 Task: Select the list of price books displayed as a table
Action: Mouse scrolled (532, 149) with delta (0, 0)
Screenshot: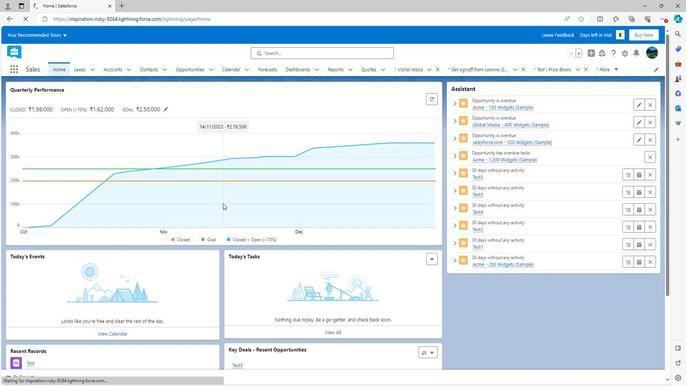 
Action: Mouse scrolled (532, 149) with delta (0, 0)
Screenshot: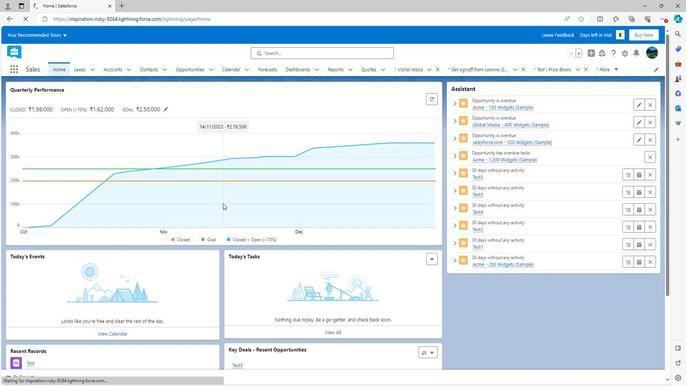 
Action: Mouse scrolled (532, 149) with delta (0, 0)
Screenshot: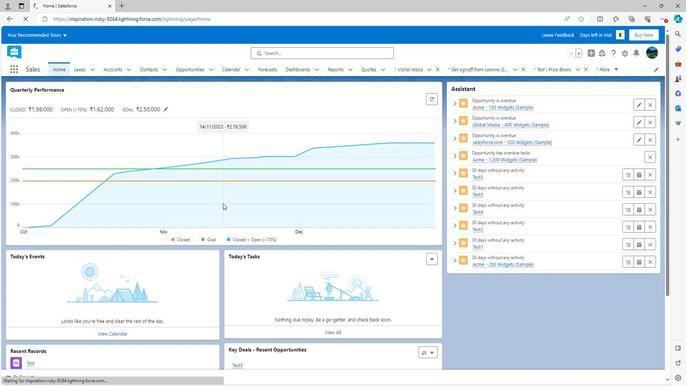 
Action: Mouse scrolled (532, 150) with delta (0, 0)
Screenshot: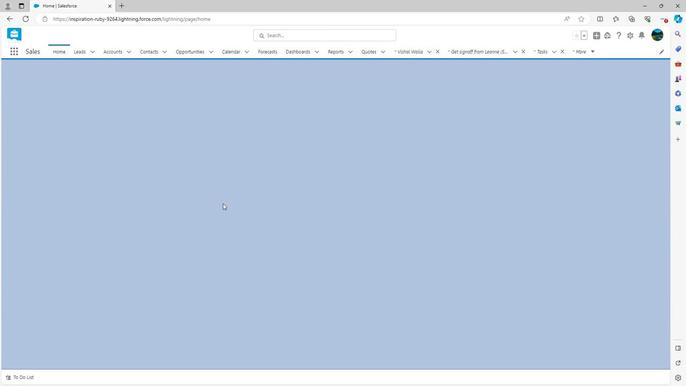
Action: Mouse scrolled (532, 150) with delta (0, 0)
Screenshot: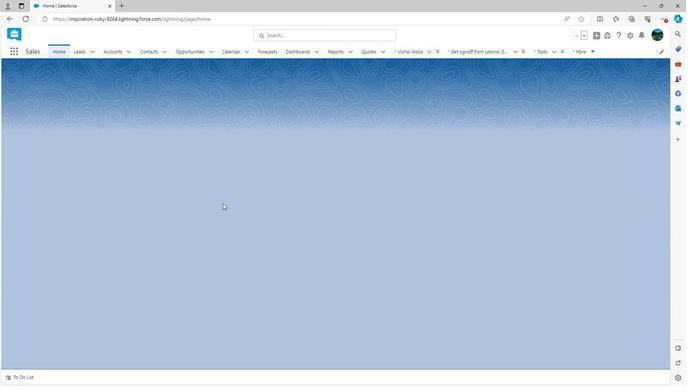 
Action: Mouse scrolled (532, 150) with delta (0, 0)
Screenshot: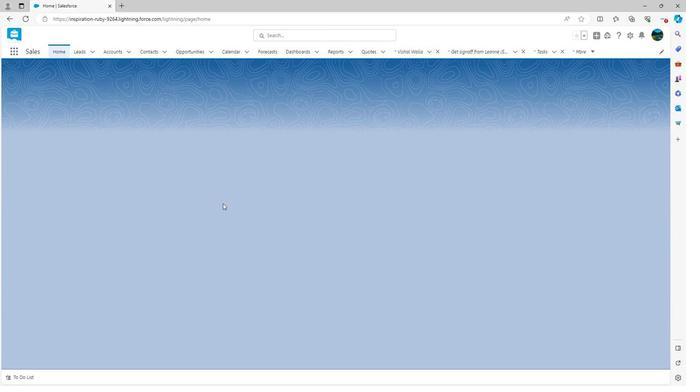 
Action: Mouse scrolled (532, 149) with delta (0, 0)
Screenshot: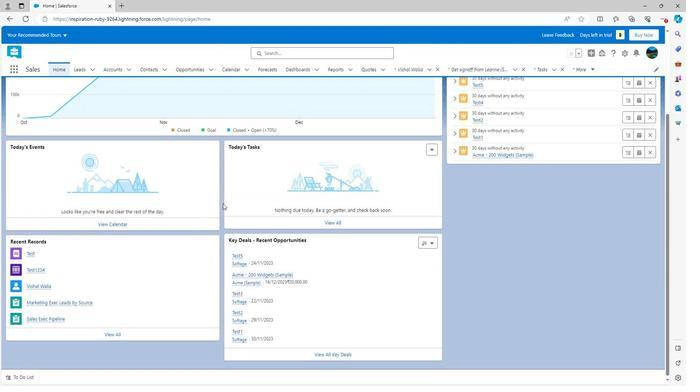
Action: Mouse scrolled (532, 149) with delta (0, 0)
Screenshot: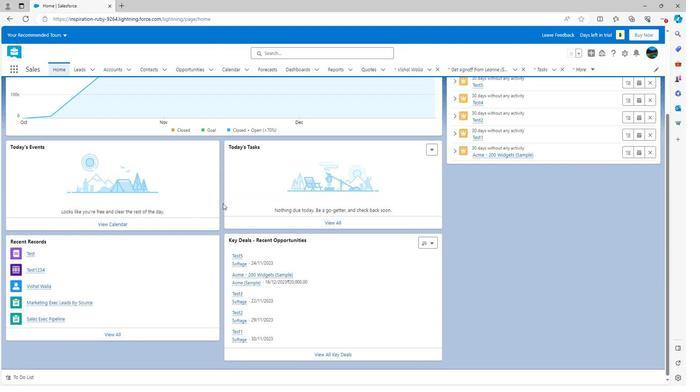 
Action: Mouse scrolled (532, 149) with delta (0, 0)
Screenshot: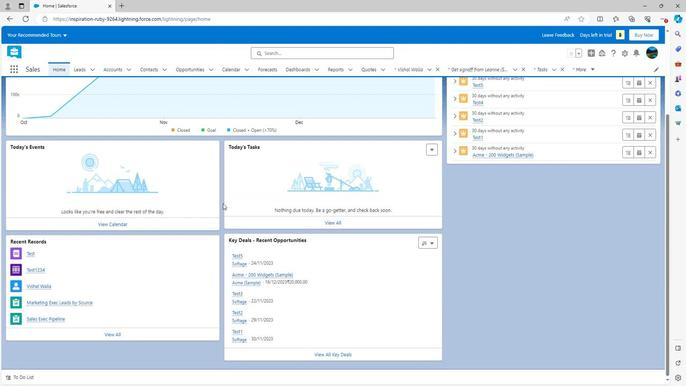 
Action: Mouse scrolled (532, 149) with delta (0, 0)
Screenshot: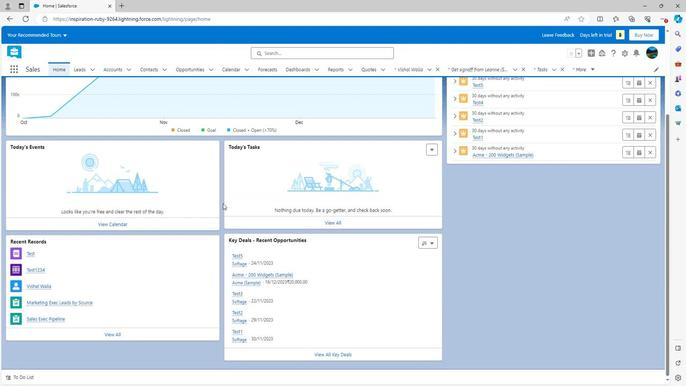 
Action: Mouse scrolled (532, 149) with delta (0, 0)
Screenshot: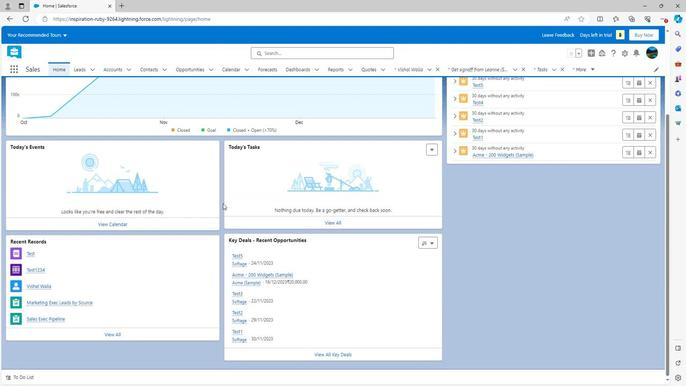 
Action: Mouse scrolled (532, 150) with delta (0, 0)
Screenshot: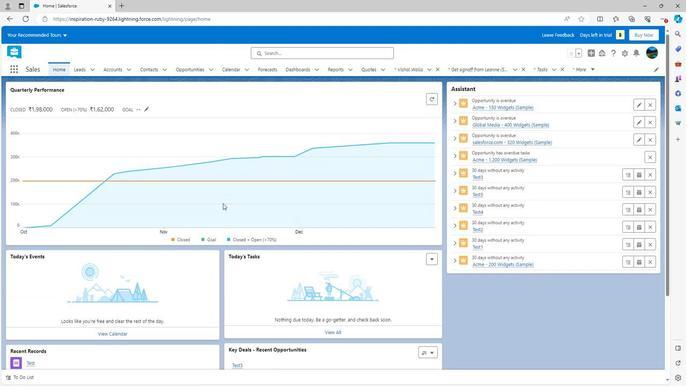 
Action: Mouse scrolled (532, 150) with delta (0, 0)
Screenshot: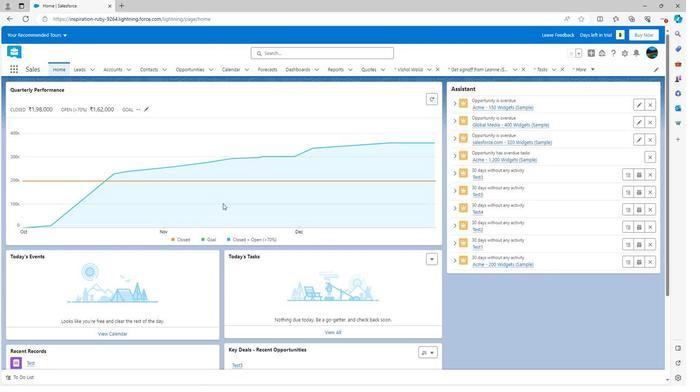 
Action: Mouse scrolled (532, 150) with delta (0, 0)
Screenshot: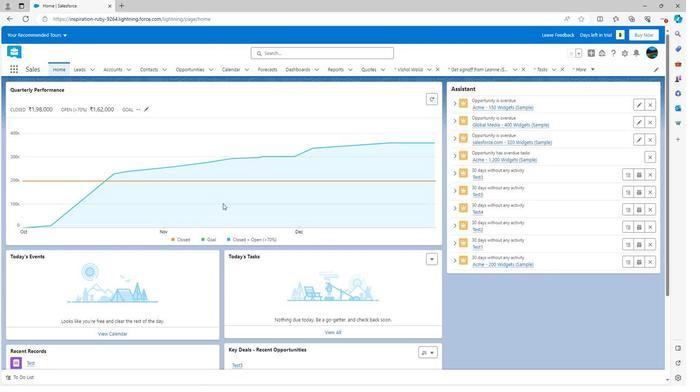 
Action: Mouse scrolled (532, 150) with delta (0, 0)
Screenshot: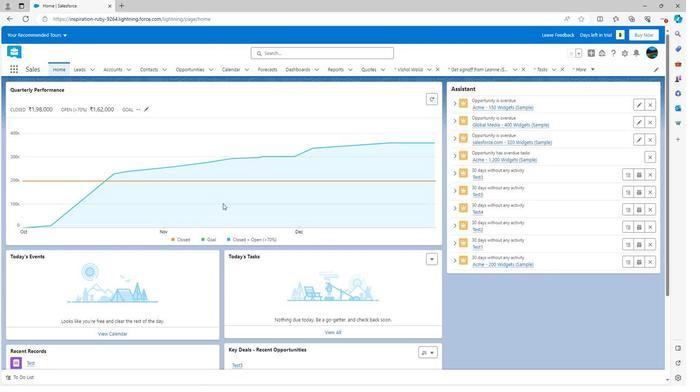 
Action: Mouse scrolled (532, 150) with delta (0, 0)
Screenshot: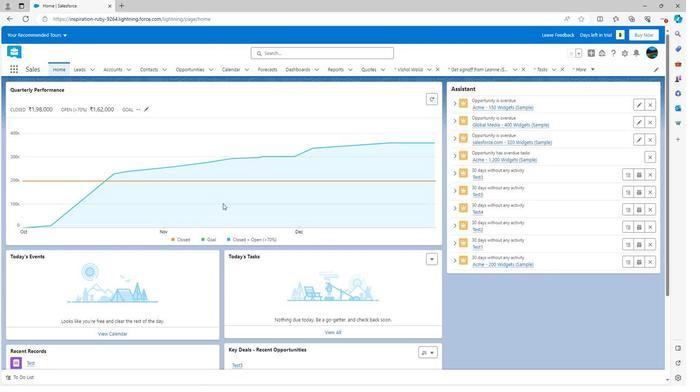 
Action: Mouse moved to (558, 76)
Screenshot: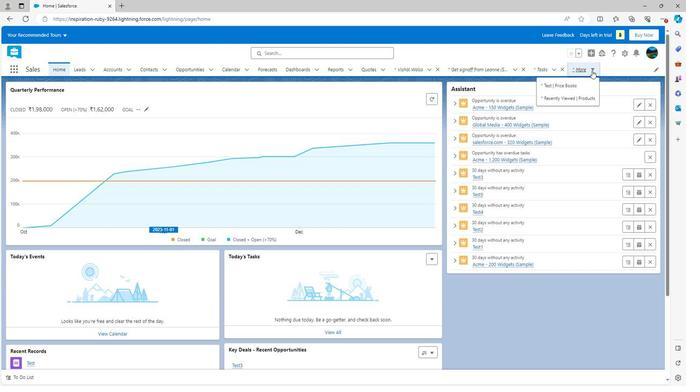 
Action: Mouse pressed left at (558, 76)
Screenshot: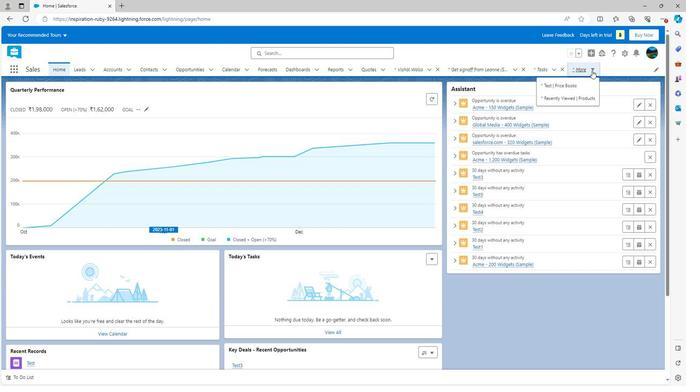 
Action: Mouse moved to (556, 85)
Screenshot: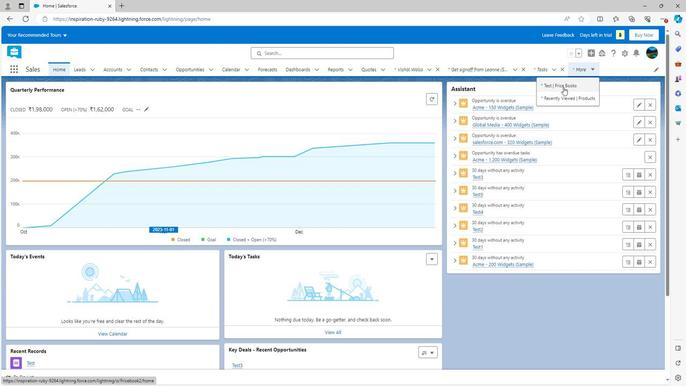 
Action: Mouse pressed left at (556, 85)
Screenshot: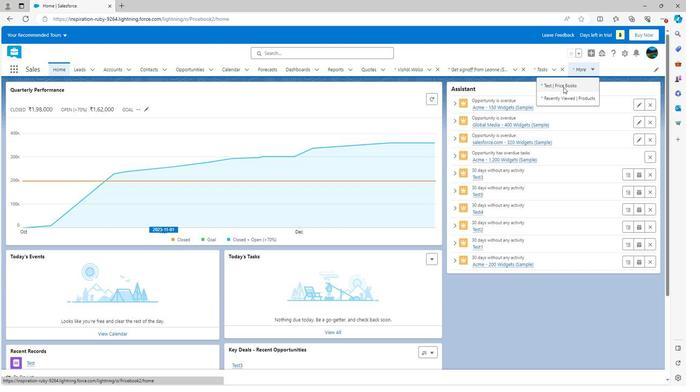 
Action: Mouse moved to (559, 94)
Screenshot: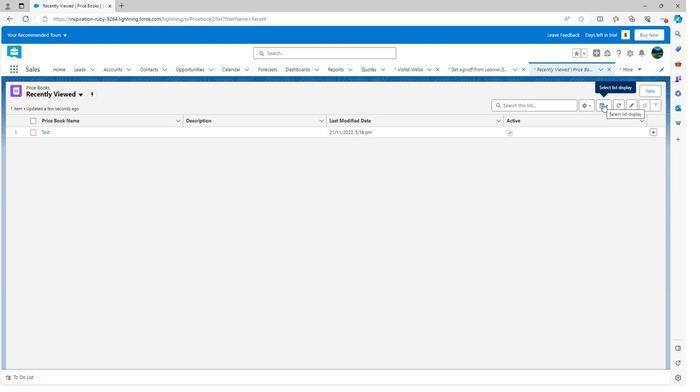 
Action: Mouse pressed left at (559, 94)
Screenshot: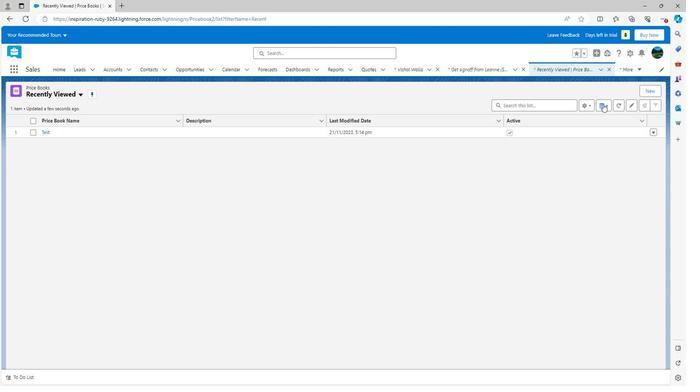
Action: Mouse moved to (559, 111)
Screenshot: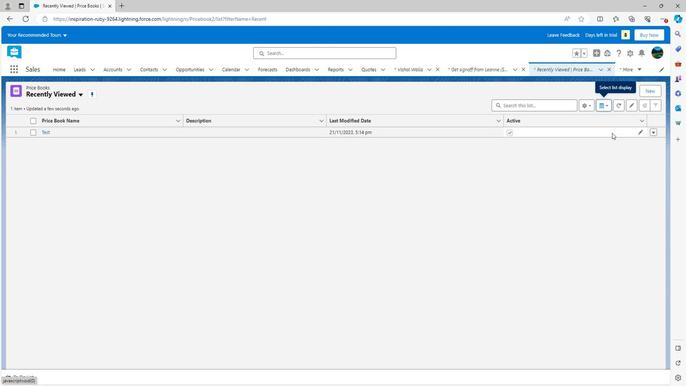 
Action: Mouse pressed left at (559, 111)
Screenshot: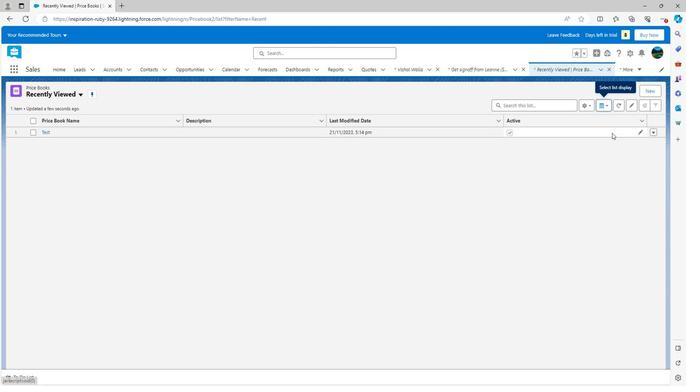 
Action: Mouse moved to (556, 75)
Screenshot: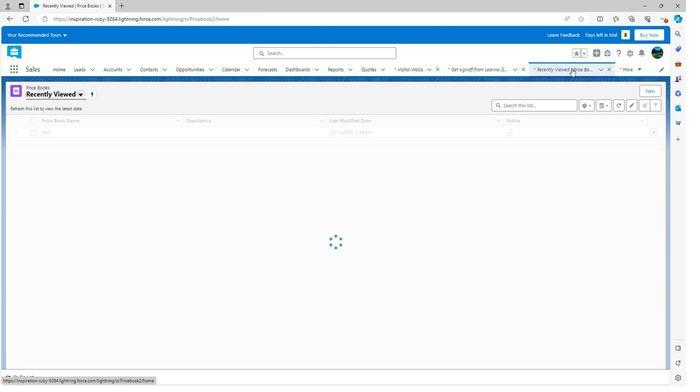 
Action: Mouse pressed left at (556, 75)
Screenshot: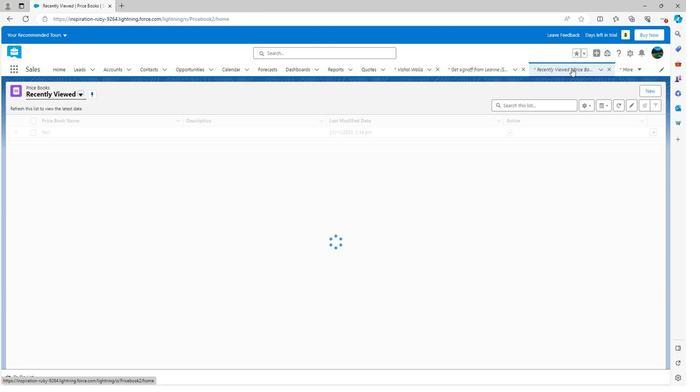 
Action: Mouse moved to (548, 119)
Screenshot: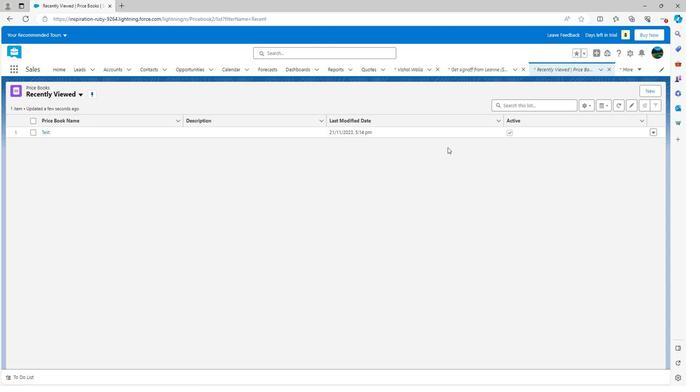 
